 Task: Look for products with ginger flavor.
Action: Mouse moved to (17, 78)
Screenshot: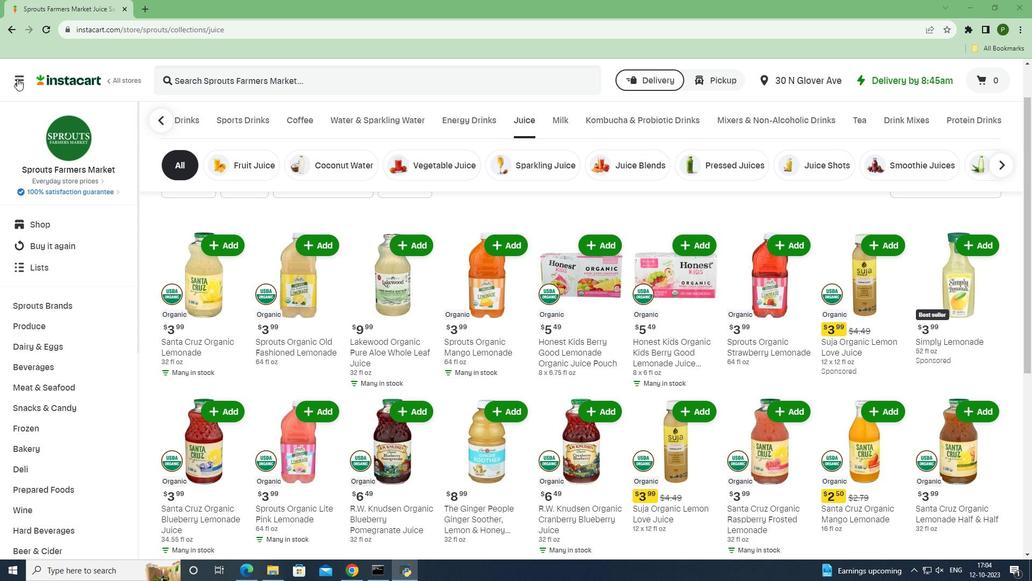 
Action: Mouse pressed left at (17, 78)
Screenshot: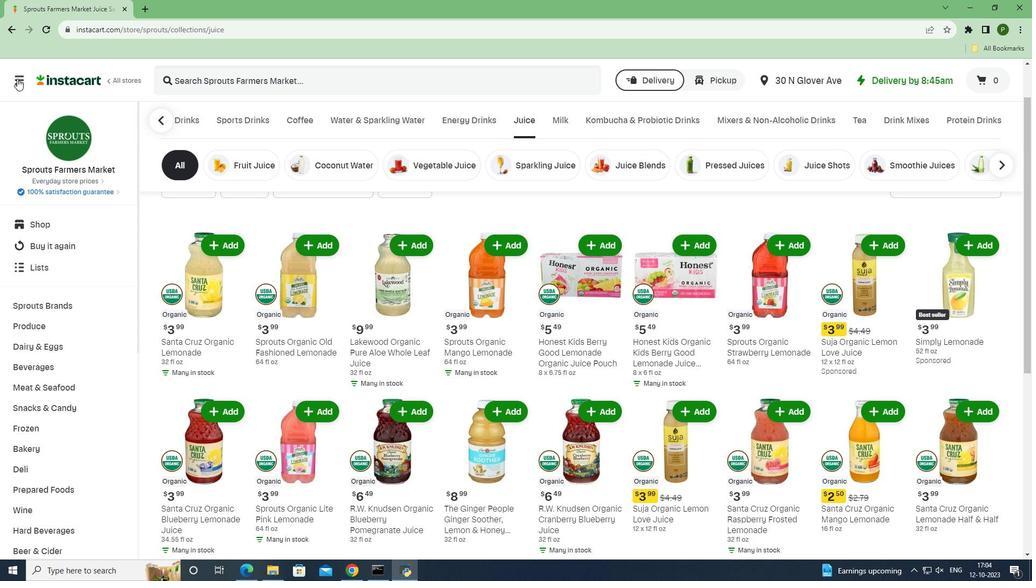 
Action: Mouse moved to (42, 281)
Screenshot: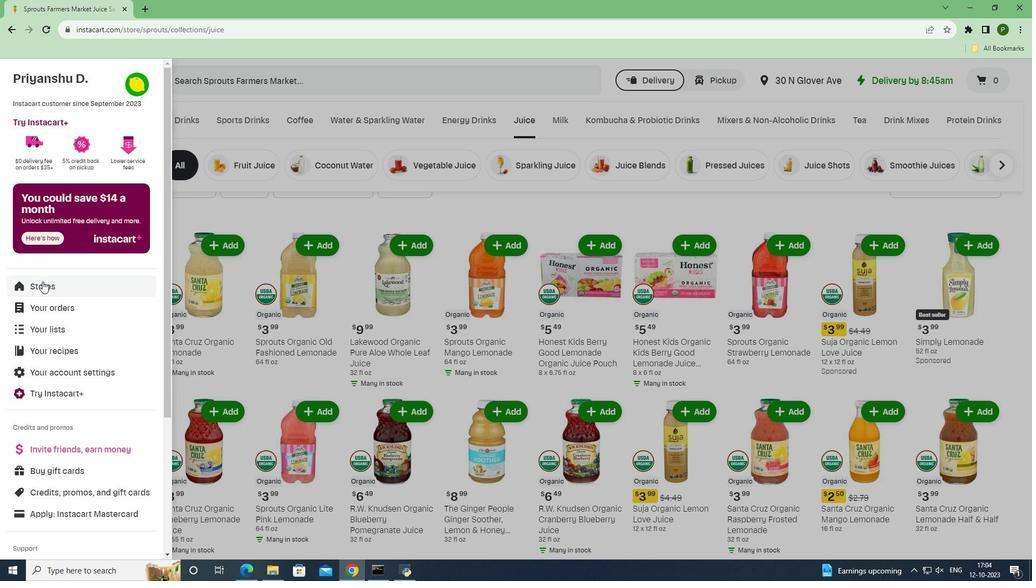 
Action: Mouse pressed left at (42, 281)
Screenshot: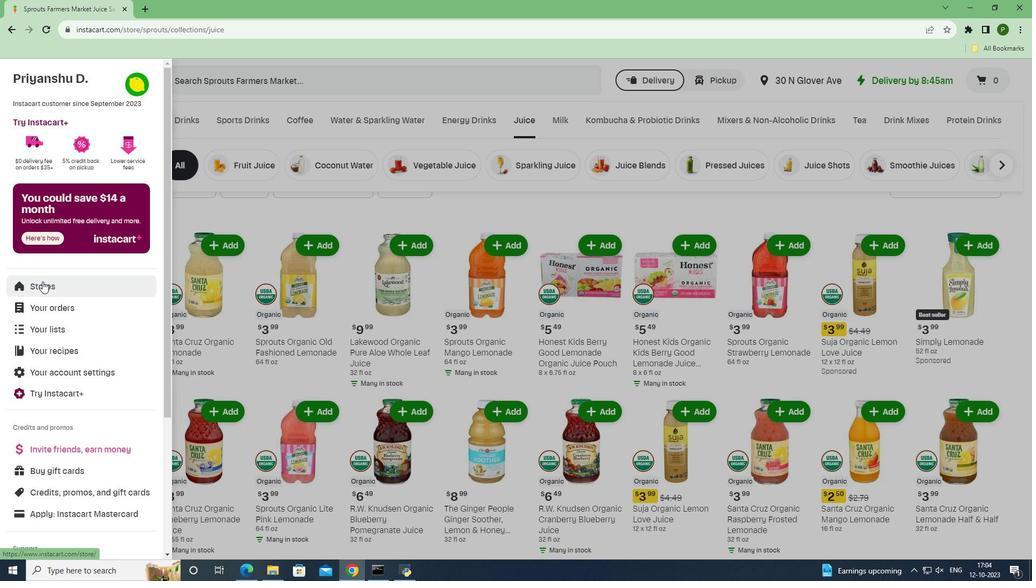
Action: Mouse moved to (246, 121)
Screenshot: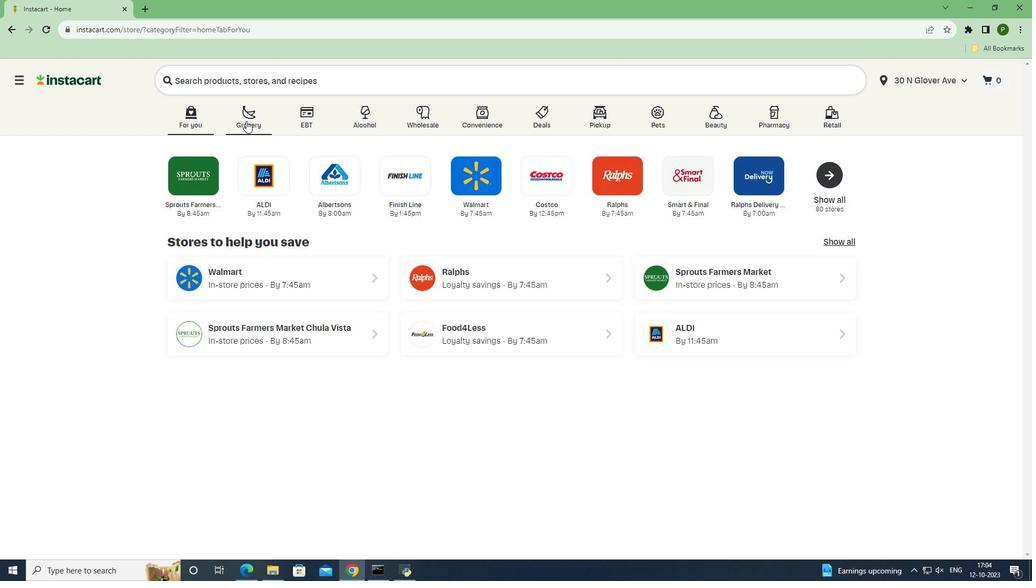 
Action: Mouse pressed left at (246, 121)
Screenshot: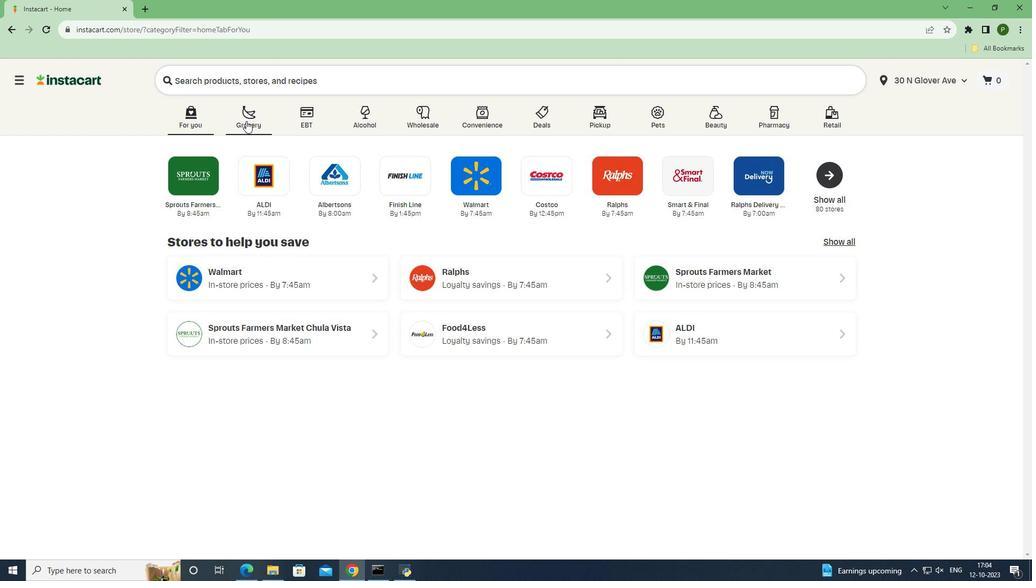 
Action: Mouse moved to (442, 243)
Screenshot: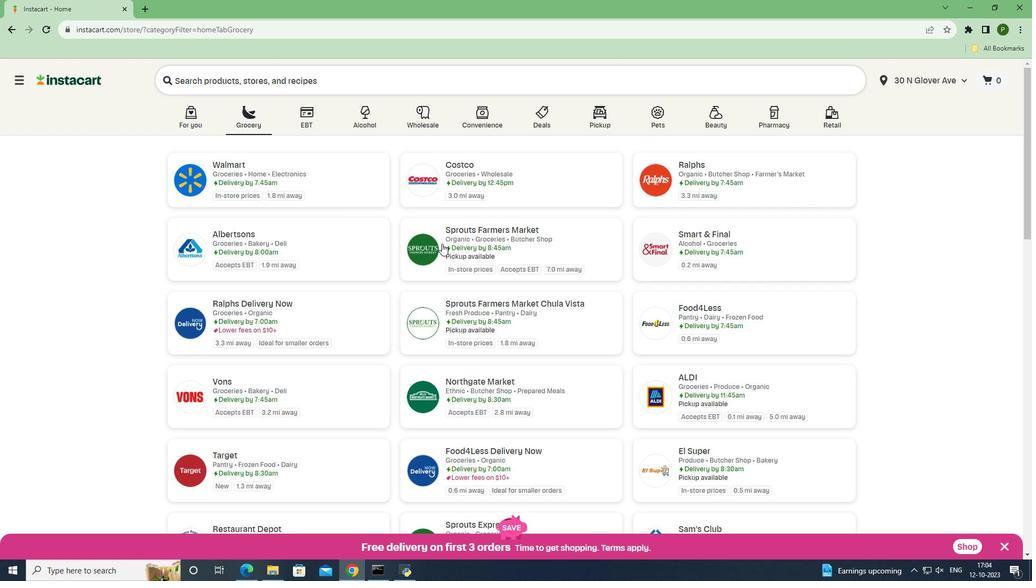 
Action: Mouse pressed left at (442, 243)
Screenshot: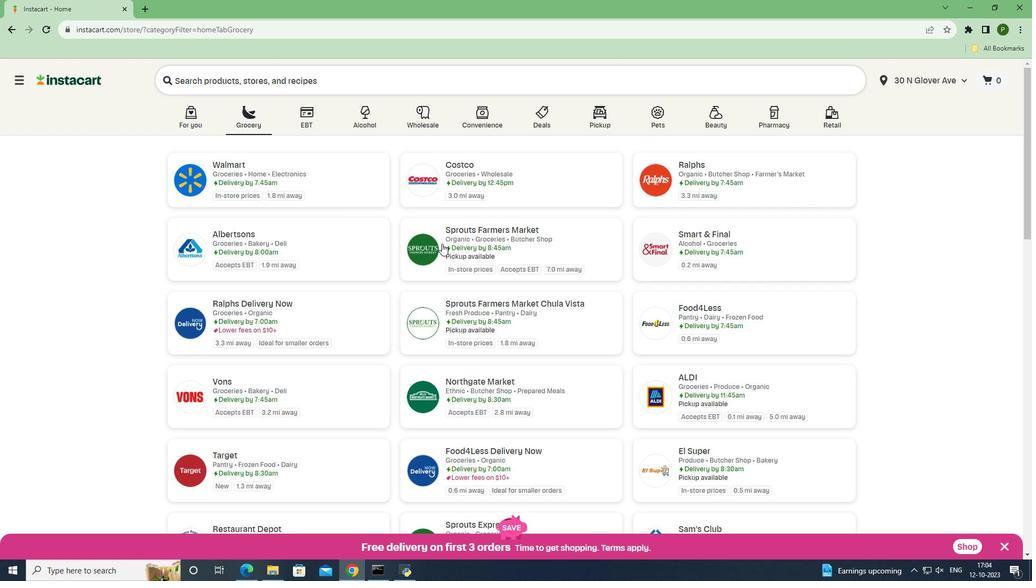 
Action: Mouse moved to (74, 364)
Screenshot: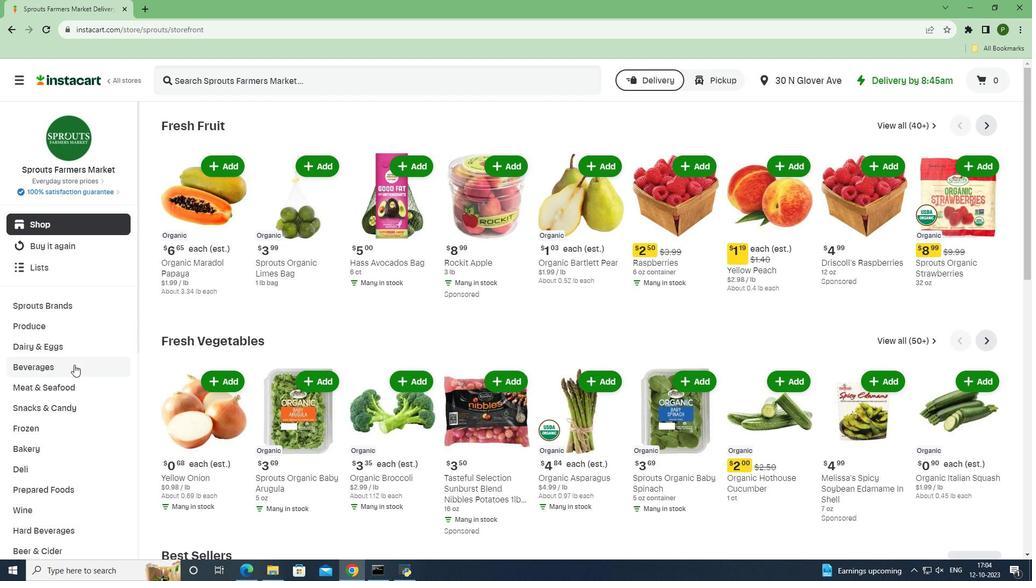 
Action: Mouse pressed left at (74, 364)
Screenshot: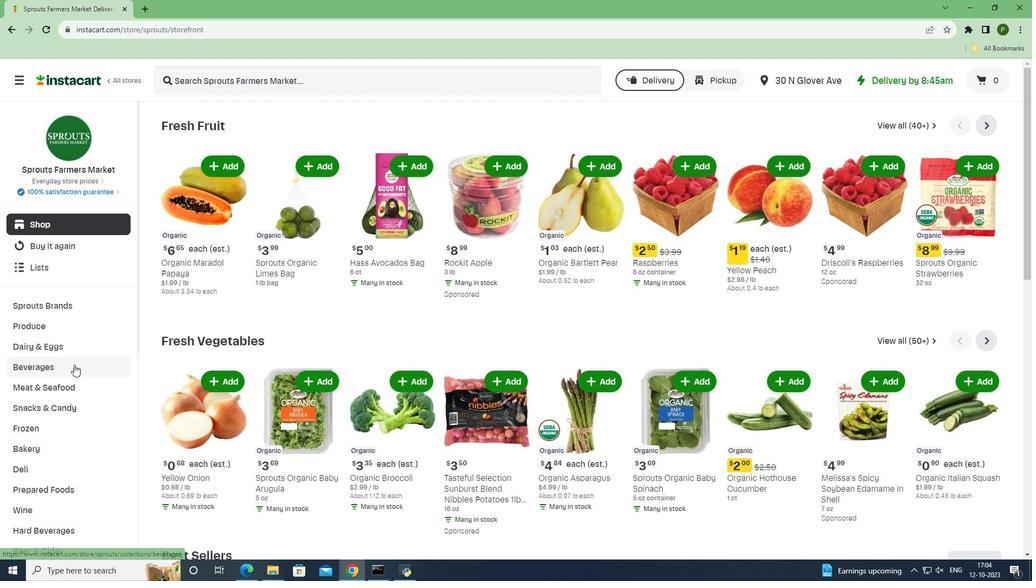 
Action: Mouse moved to (624, 151)
Screenshot: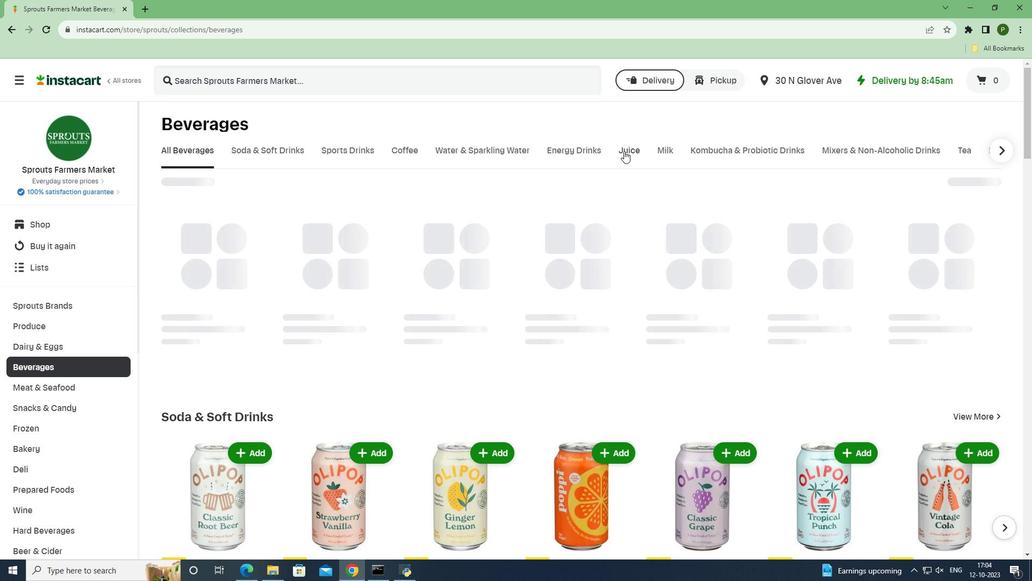 
Action: Mouse pressed left at (624, 151)
Screenshot: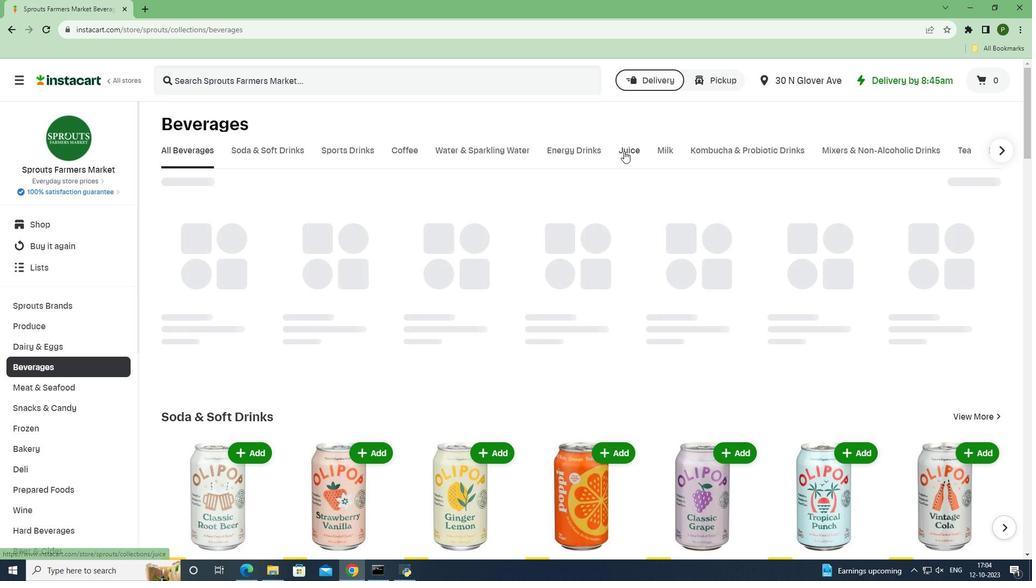 
Action: Mouse moved to (190, 241)
Screenshot: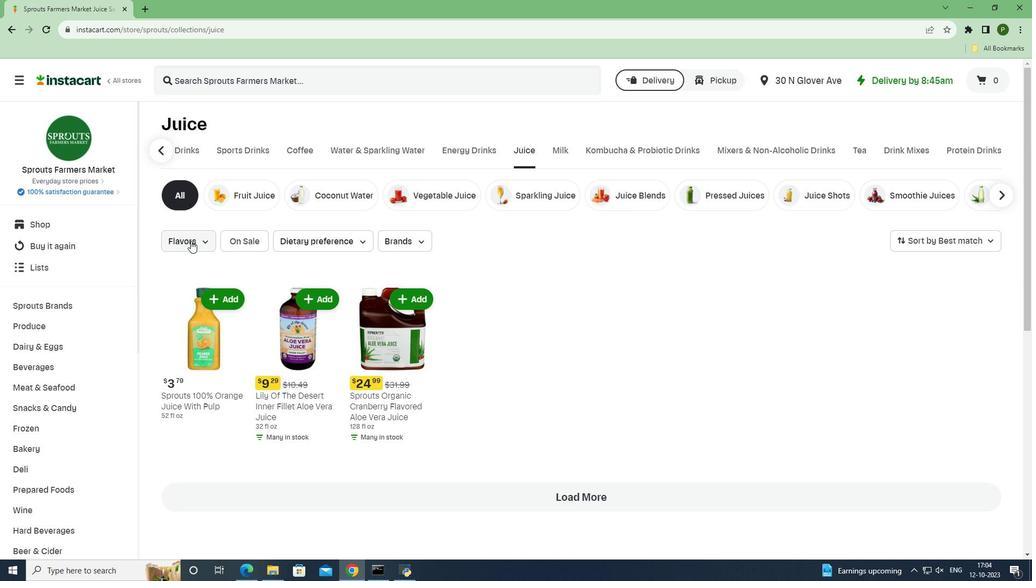 
Action: Mouse pressed left at (190, 241)
Screenshot: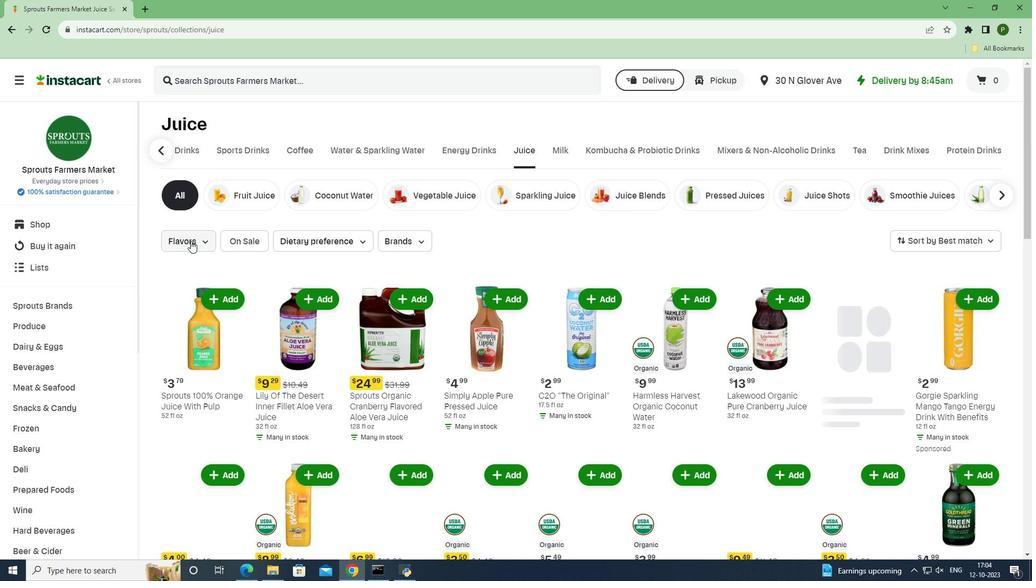 
Action: Mouse moved to (197, 291)
Screenshot: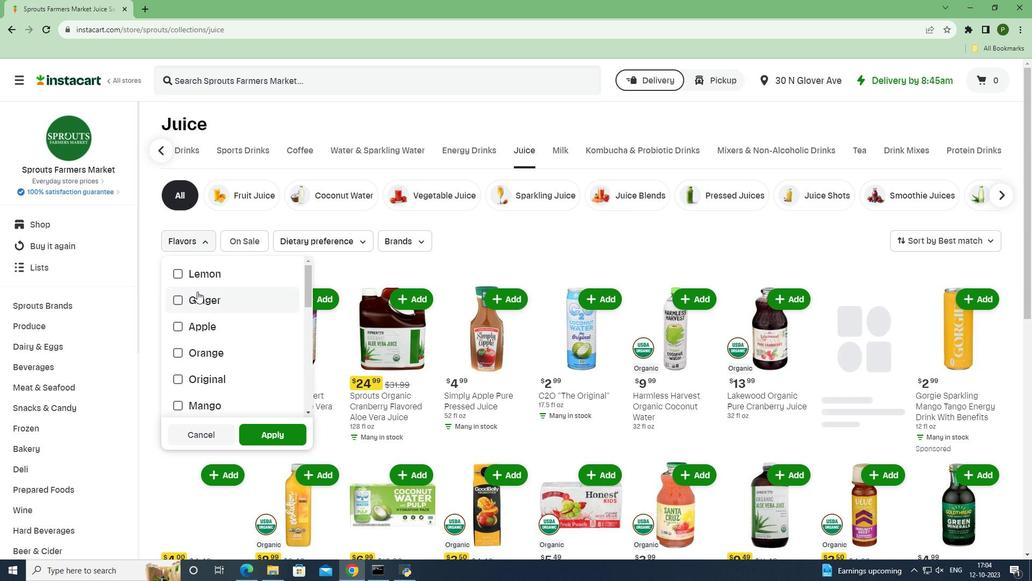 
Action: Mouse pressed left at (197, 291)
Screenshot: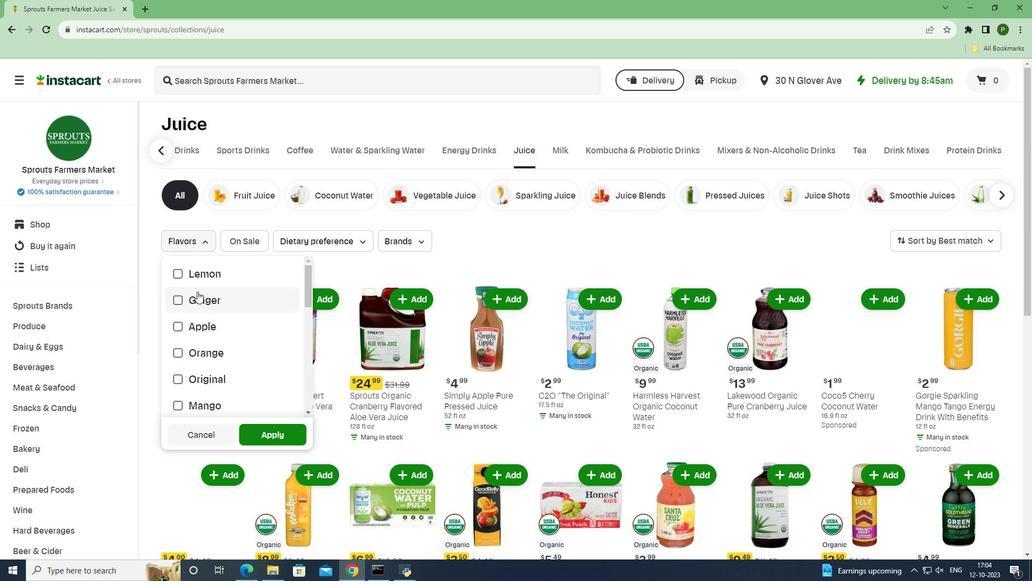 
Action: Mouse moved to (266, 432)
Screenshot: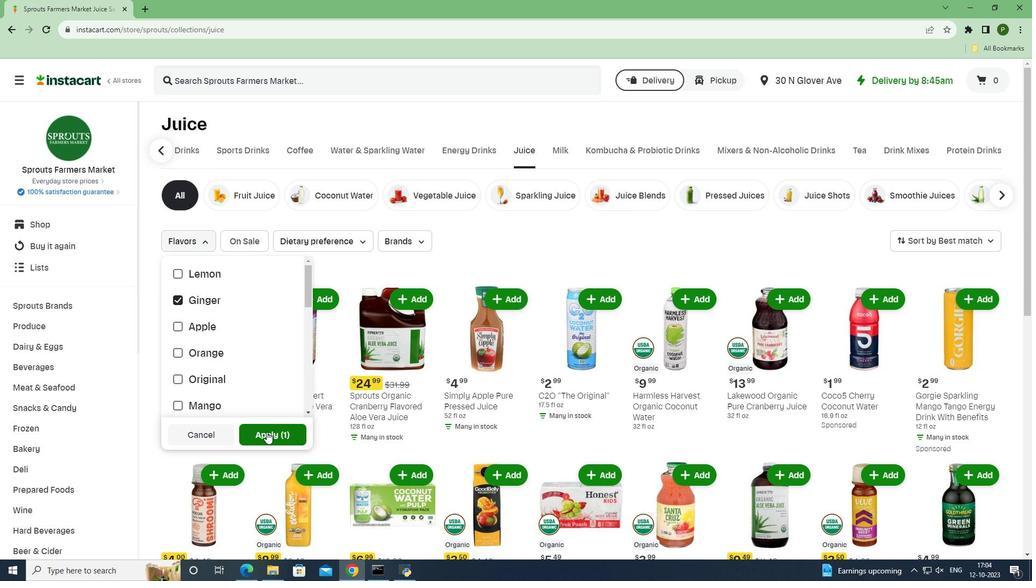 
Action: Mouse pressed left at (266, 432)
Screenshot: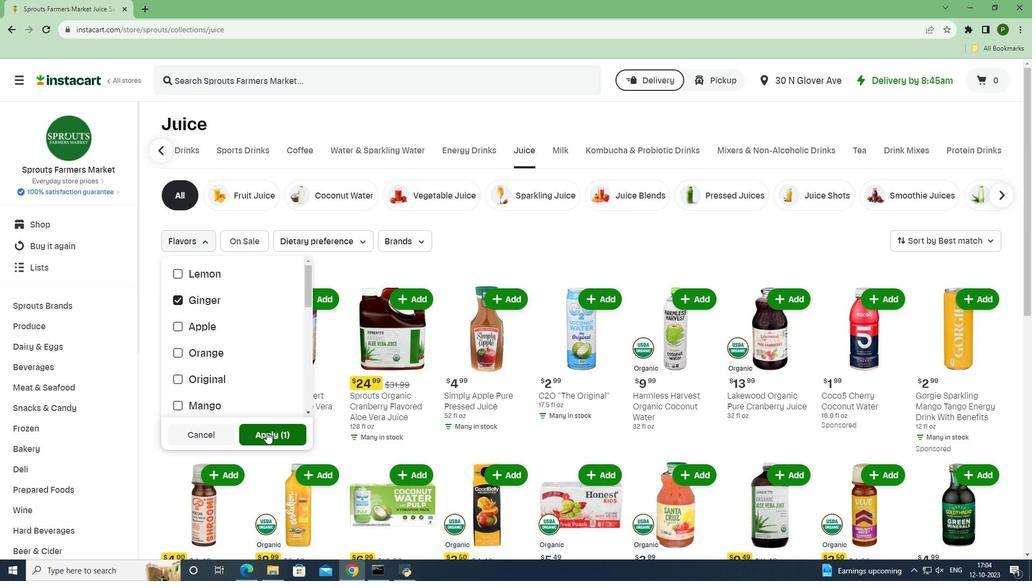 
Action: Mouse moved to (654, 473)
Screenshot: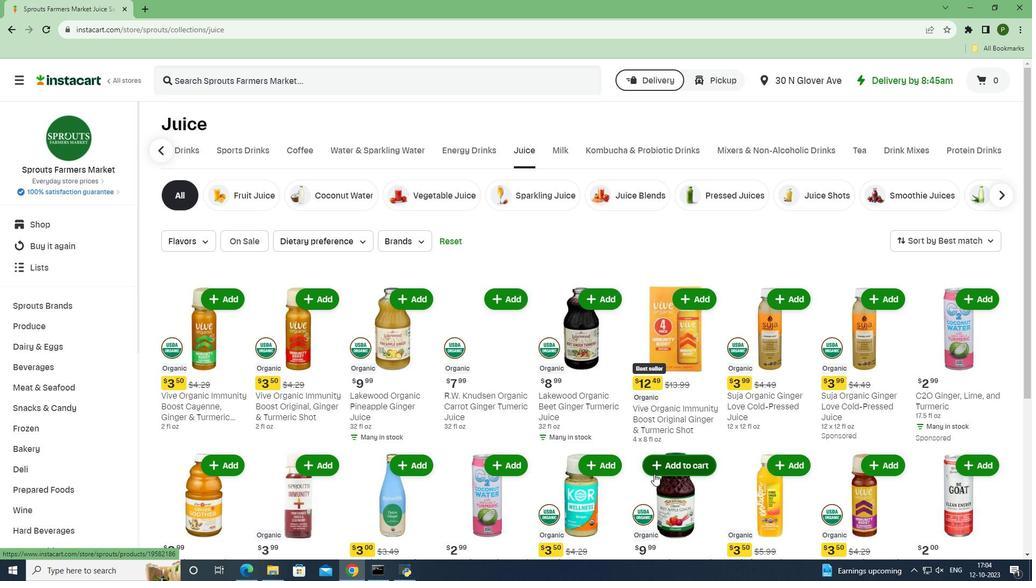 
Action: Mouse scrolled (654, 473) with delta (0, 0)
Screenshot: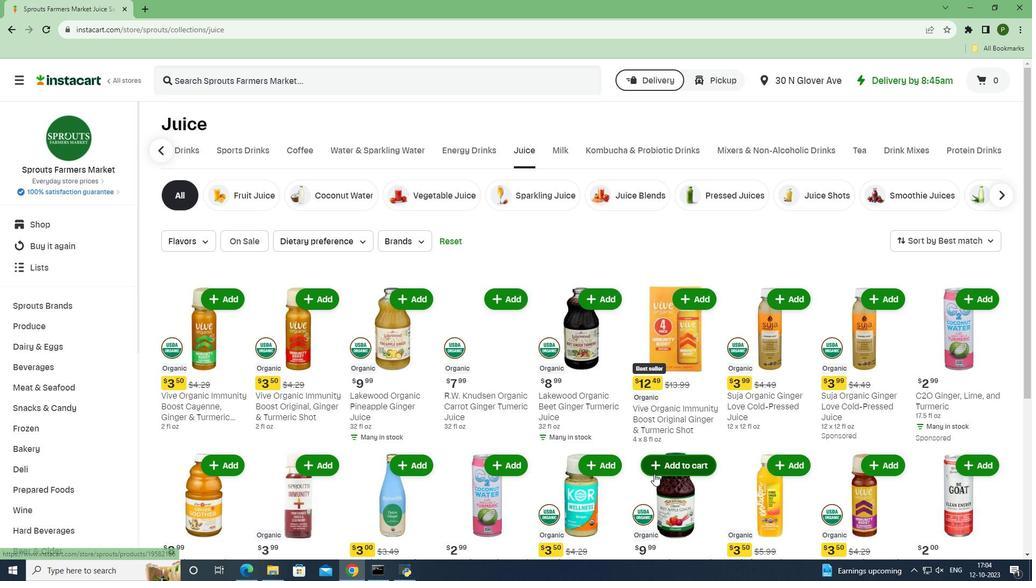 
Action: Mouse scrolled (654, 473) with delta (0, 0)
Screenshot: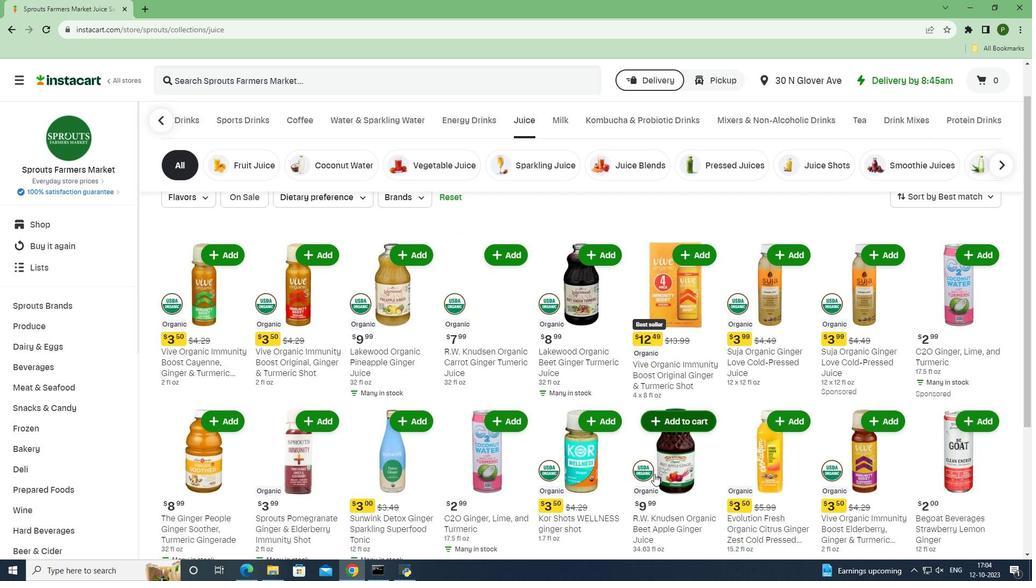 
Action: Mouse scrolled (654, 473) with delta (0, 0)
Screenshot: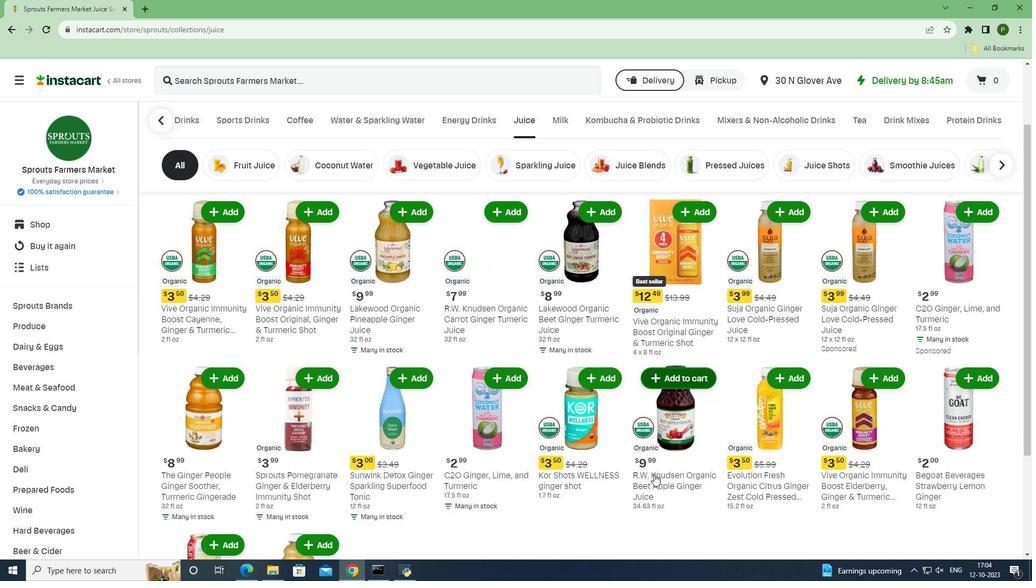 
